 Task: Change the email arrangement from 'By From' to 'By Date' in the email client.
Action: Mouse moved to (85, 253)
Screenshot: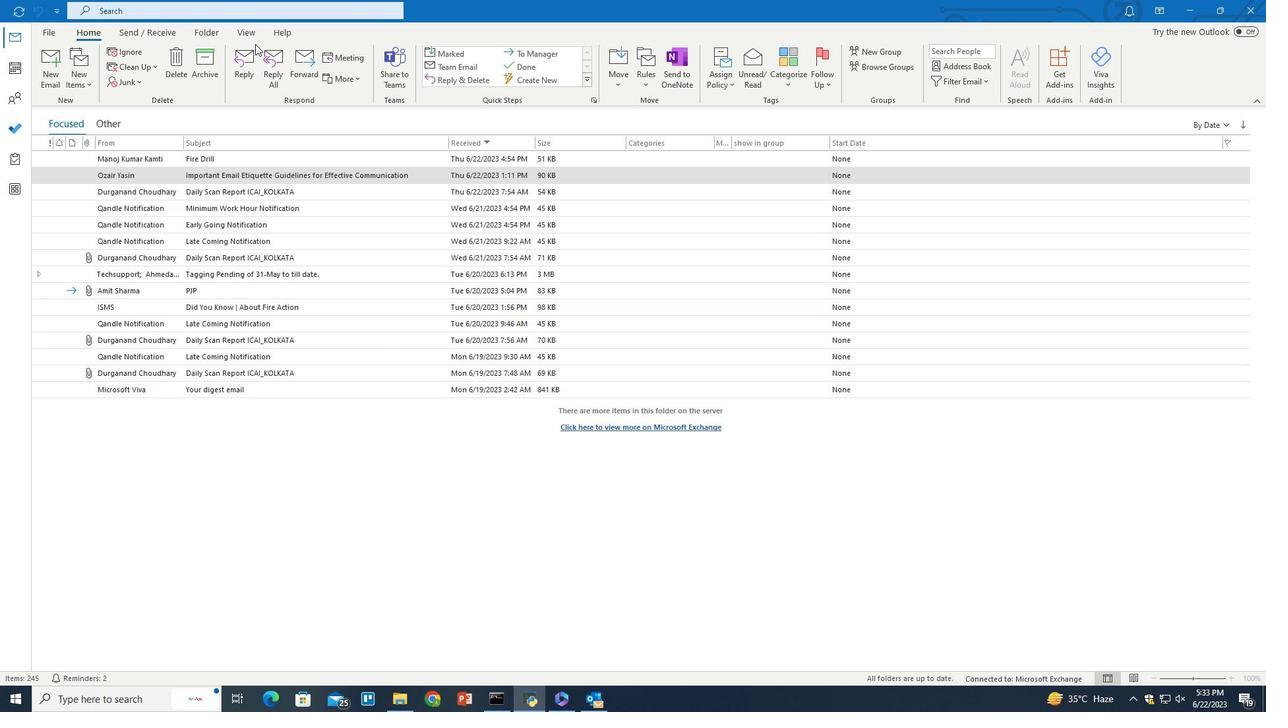 
Action: Mouse pressed left at (85, 253)
Screenshot: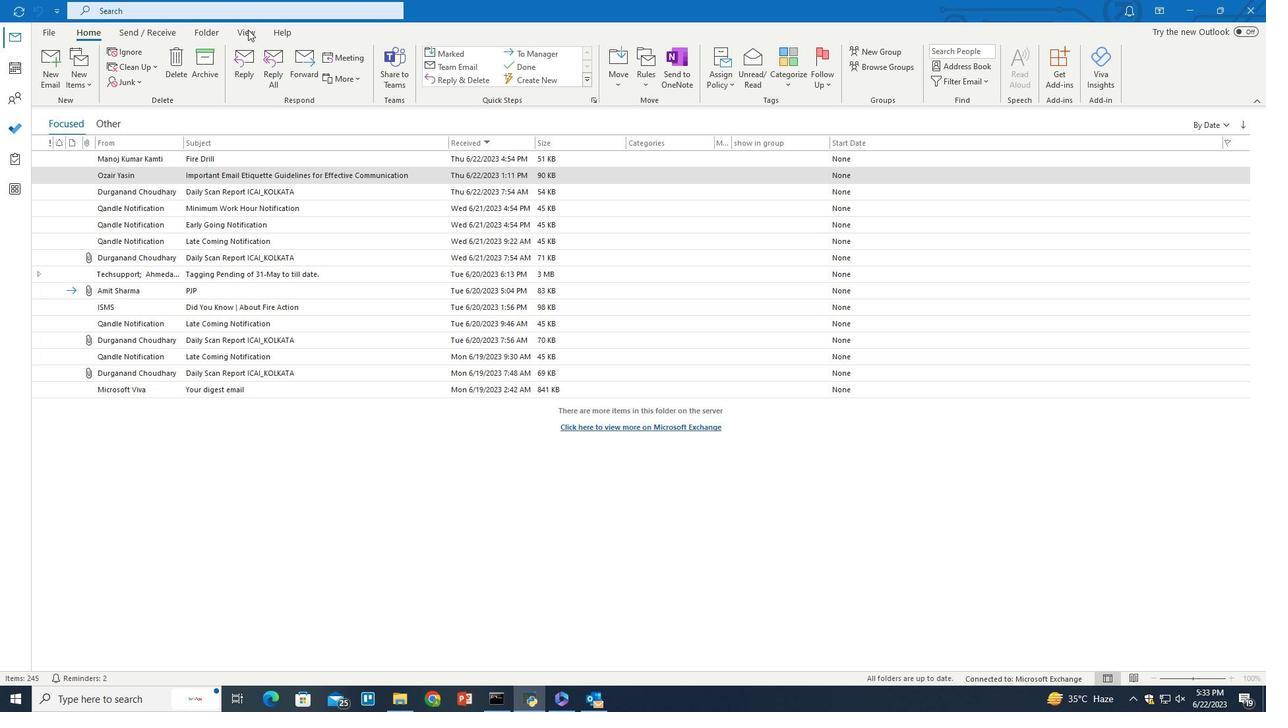 
Action: Mouse pressed left at (85, 253)
Screenshot: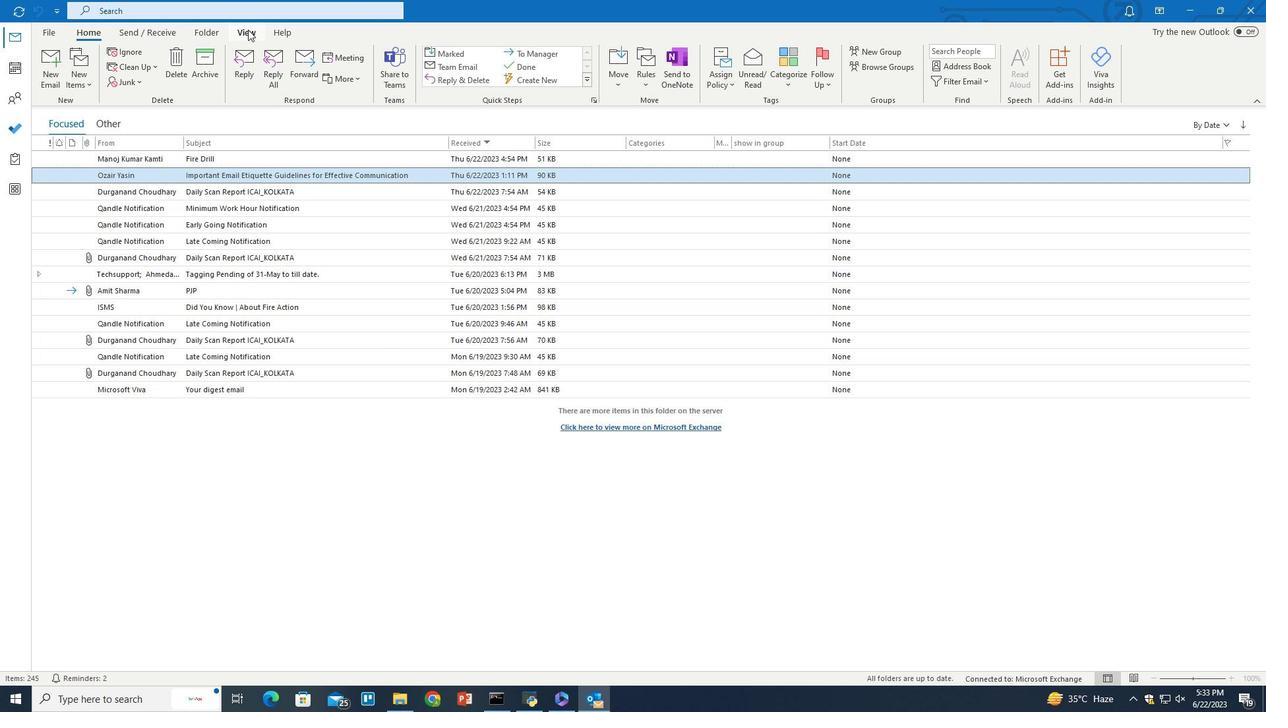 
Action: Mouse moved to (85, 253)
Screenshot: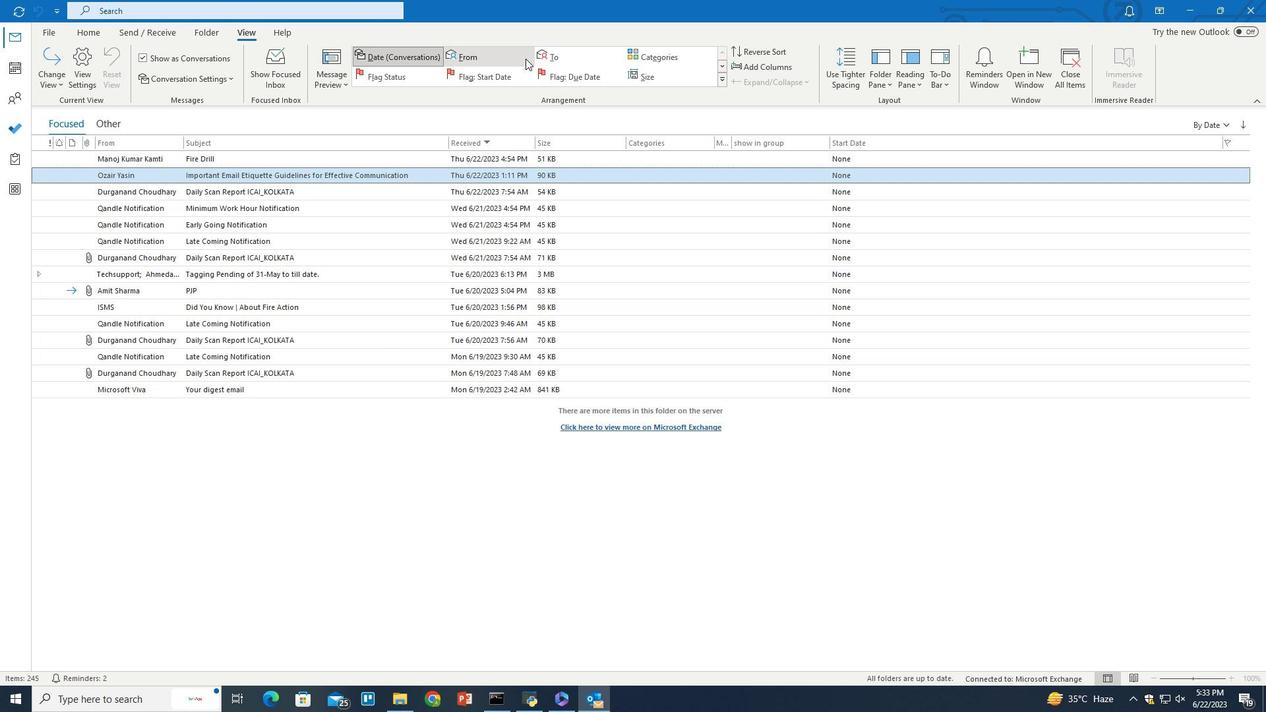 
Action: Mouse pressed left at (85, 253)
Screenshot: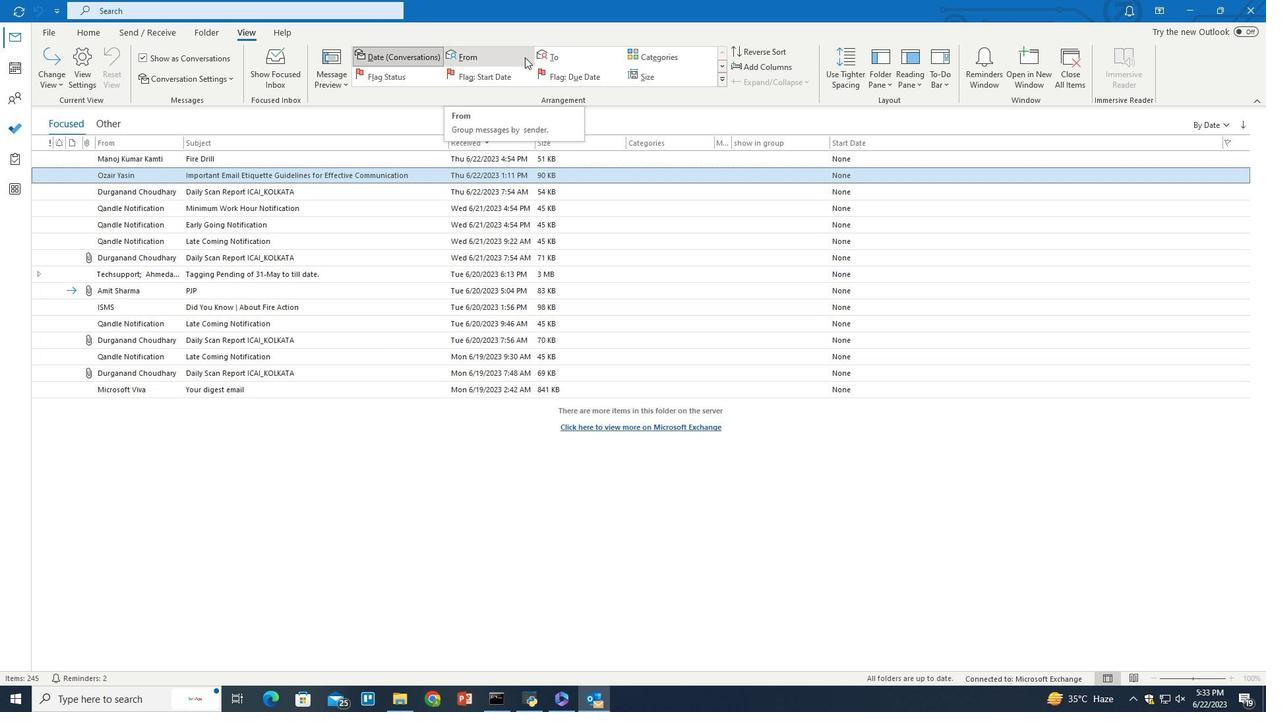 
